 Task: Change the crop ratio to 16:10.
Action: Mouse moved to (59, 10)
Screenshot: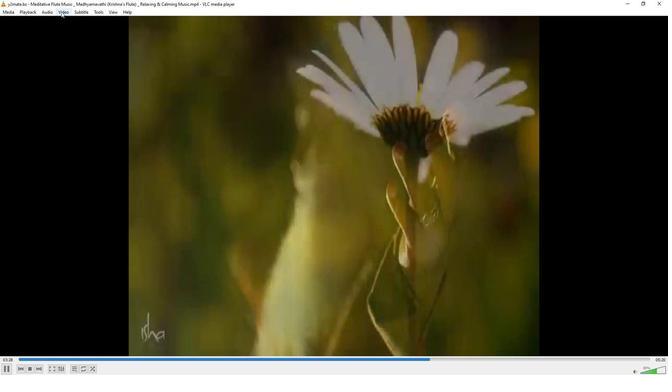 
Action: Mouse pressed left at (59, 10)
Screenshot: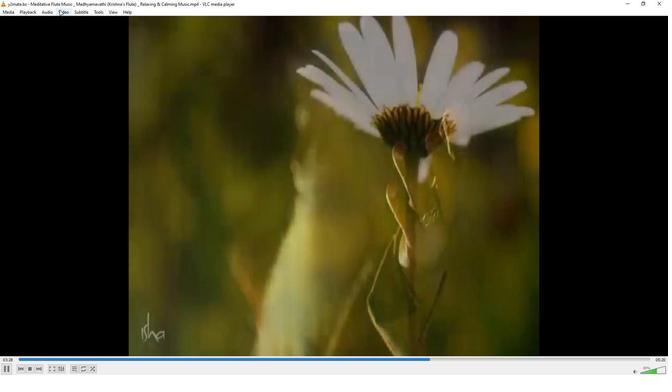 
Action: Mouse moved to (126, 84)
Screenshot: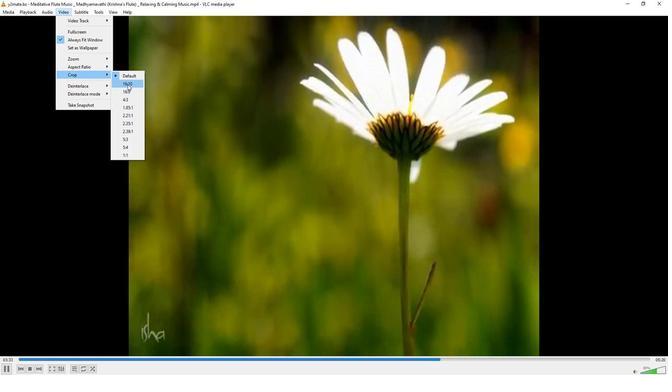 
Action: Mouse pressed left at (126, 84)
Screenshot: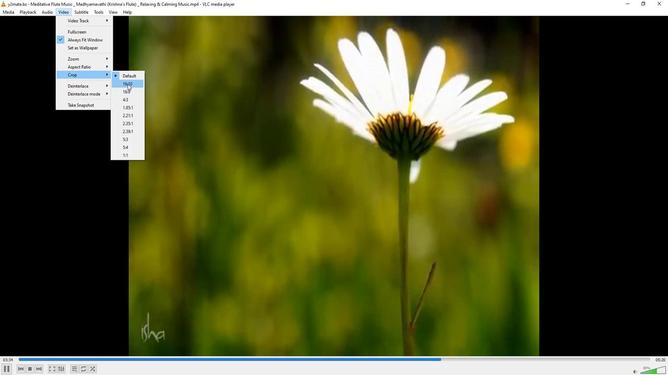 
Action: Mouse moved to (126, 84)
Screenshot: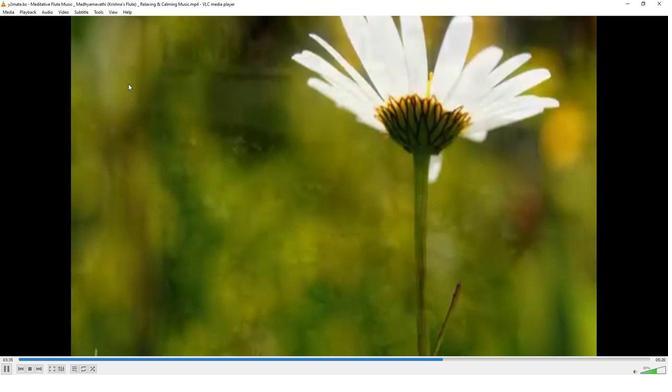 
